 Task: In the  document disruption.html, change border color to  'Red' and border width to  '1.5' Select the first Column and fill it with the color  Light Magenta
Action: Mouse moved to (344, 230)
Screenshot: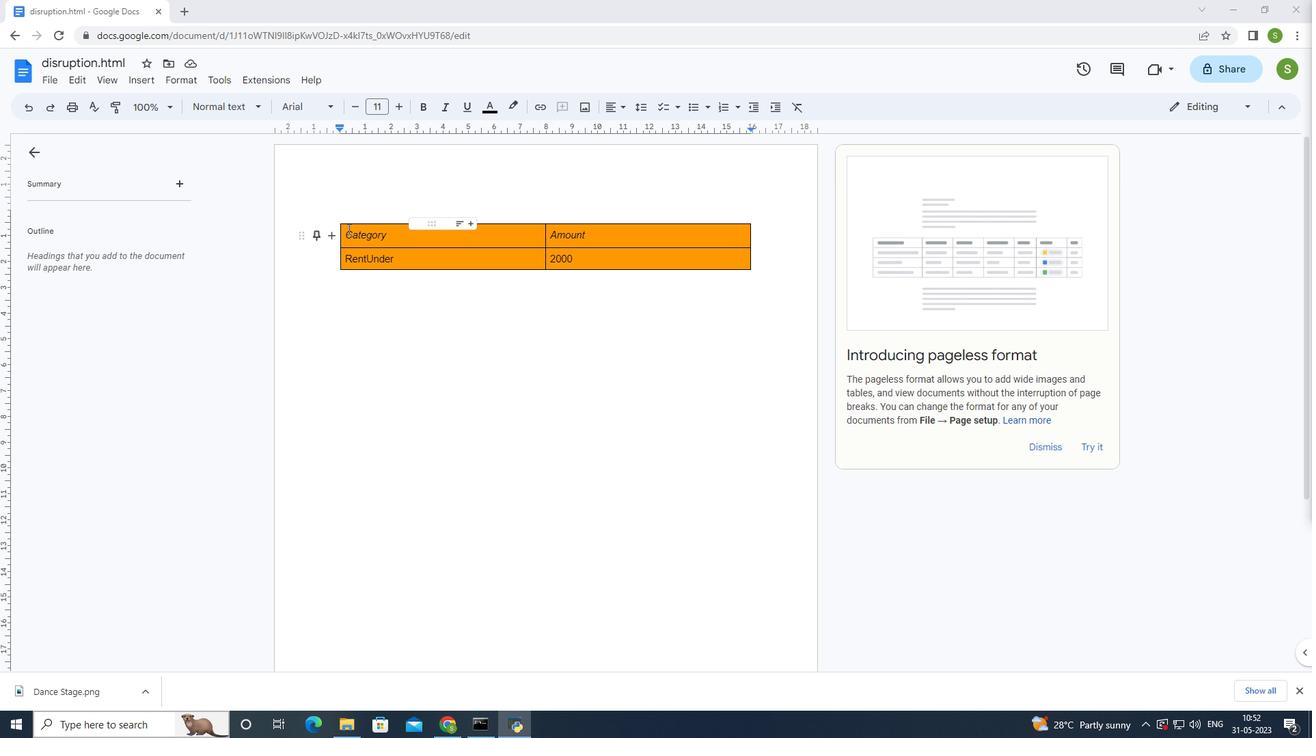 
Action: Mouse pressed left at (344, 230)
Screenshot: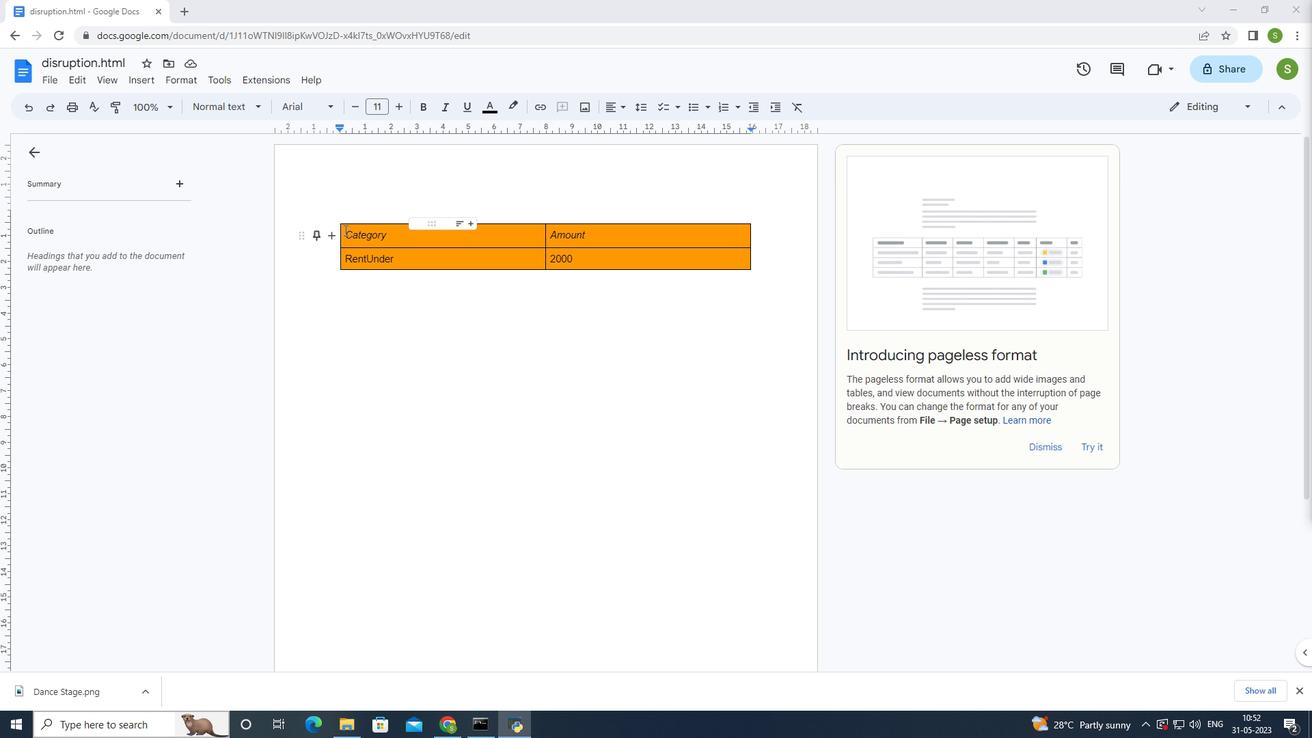 
Action: Mouse moved to (825, 106)
Screenshot: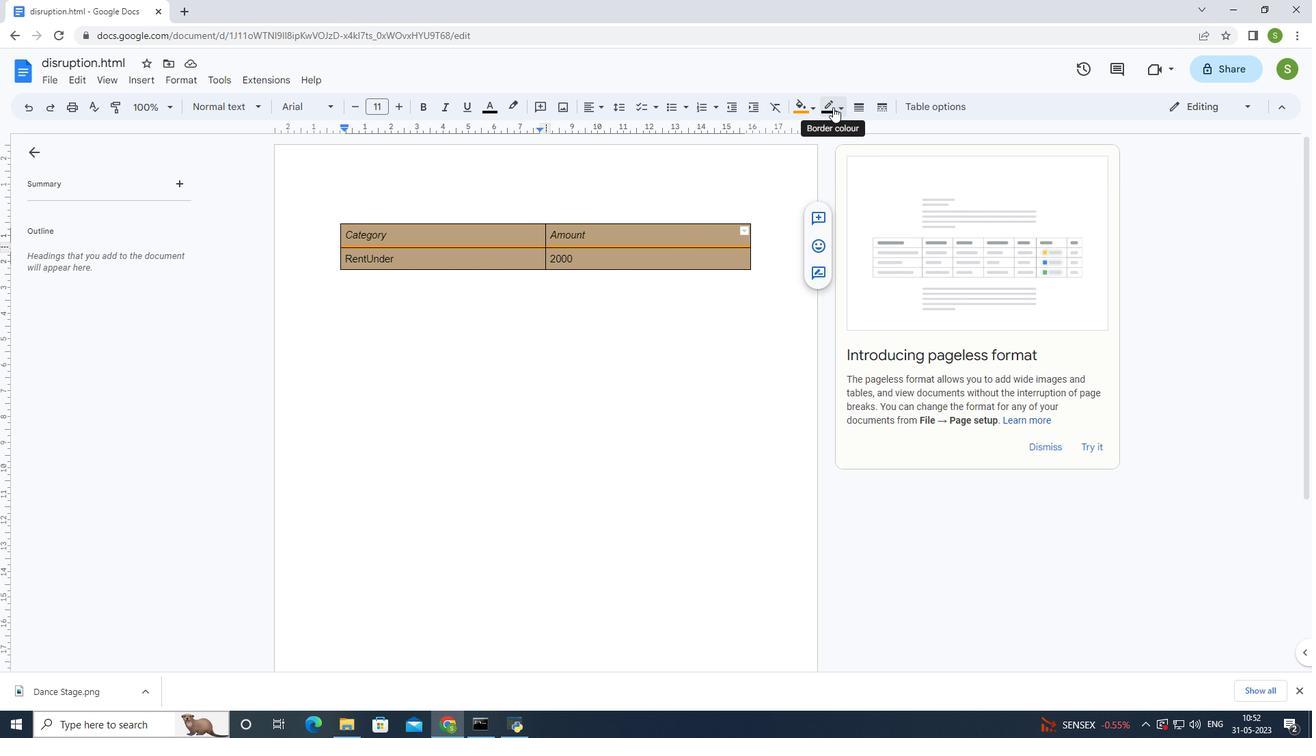 
Action: Mouse pressed left at (825, 106)
Screenshot: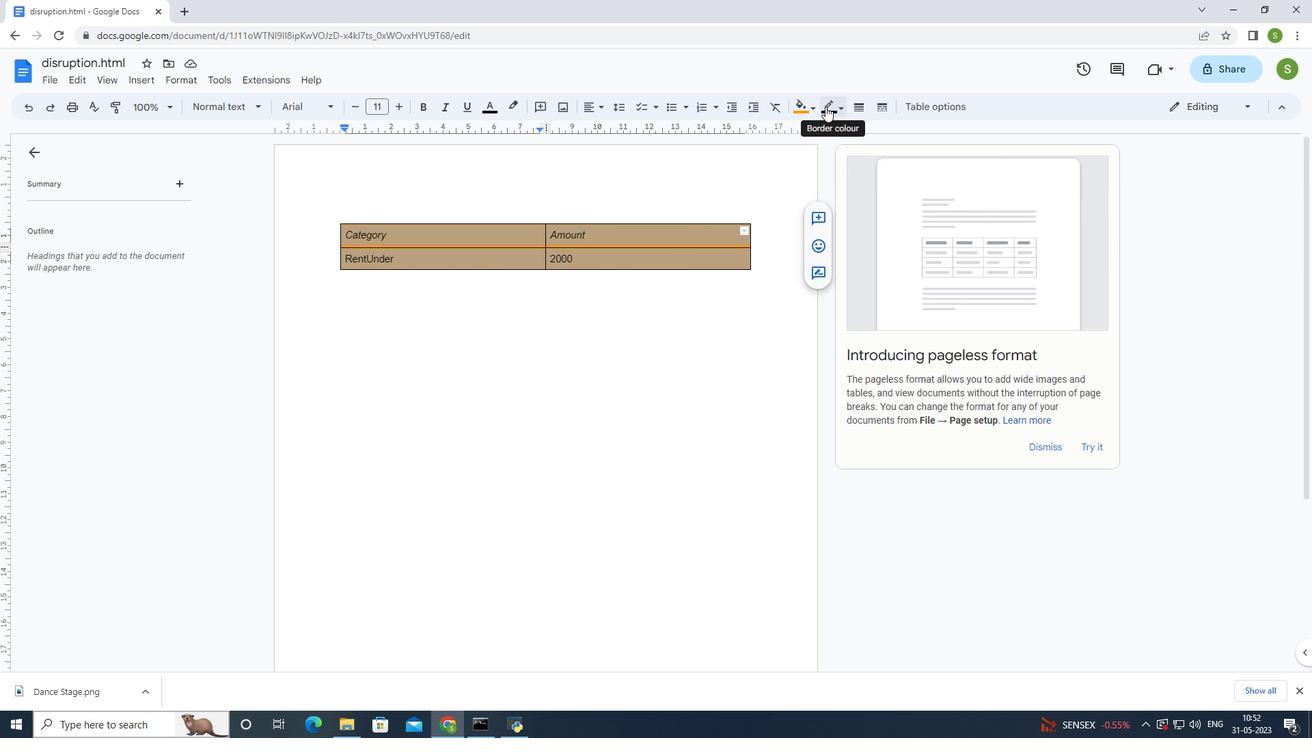 
Action: Mouse moved to (844, 147)
Screenshot: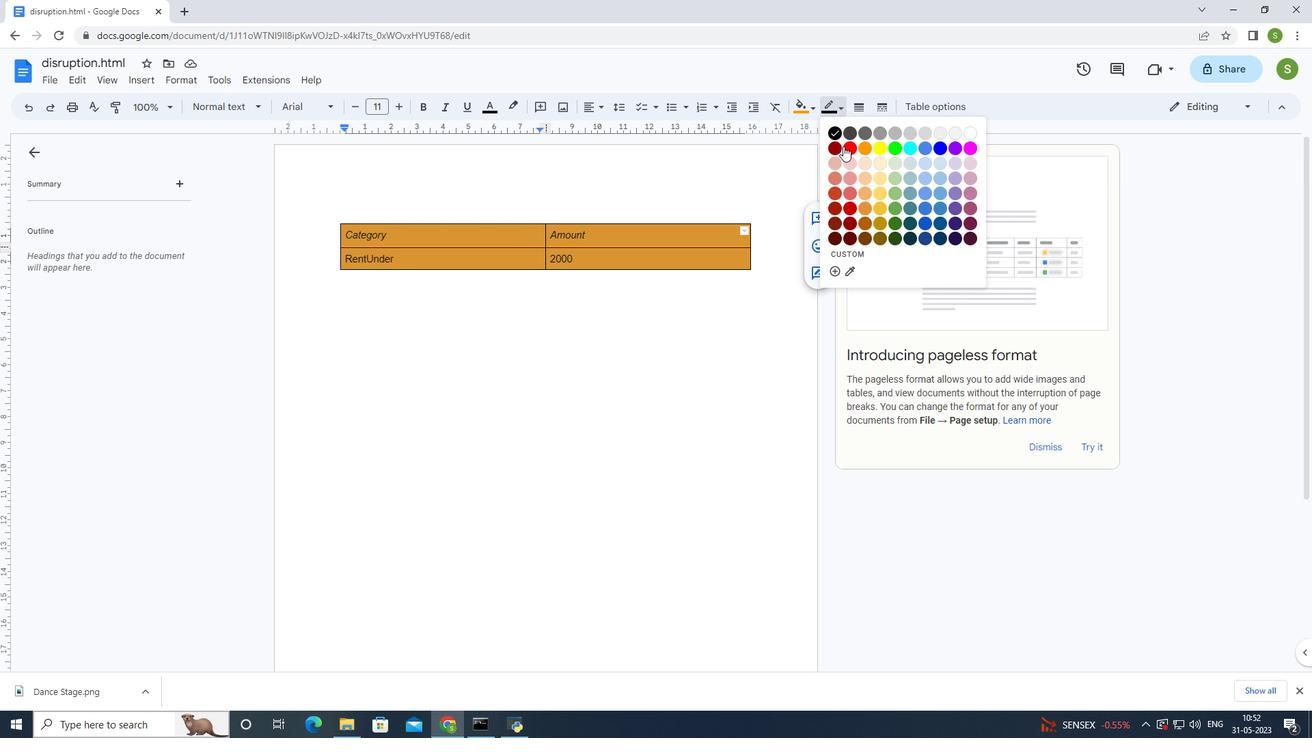 
Action: Mouse pressed left at (844, 147)
Screenshot: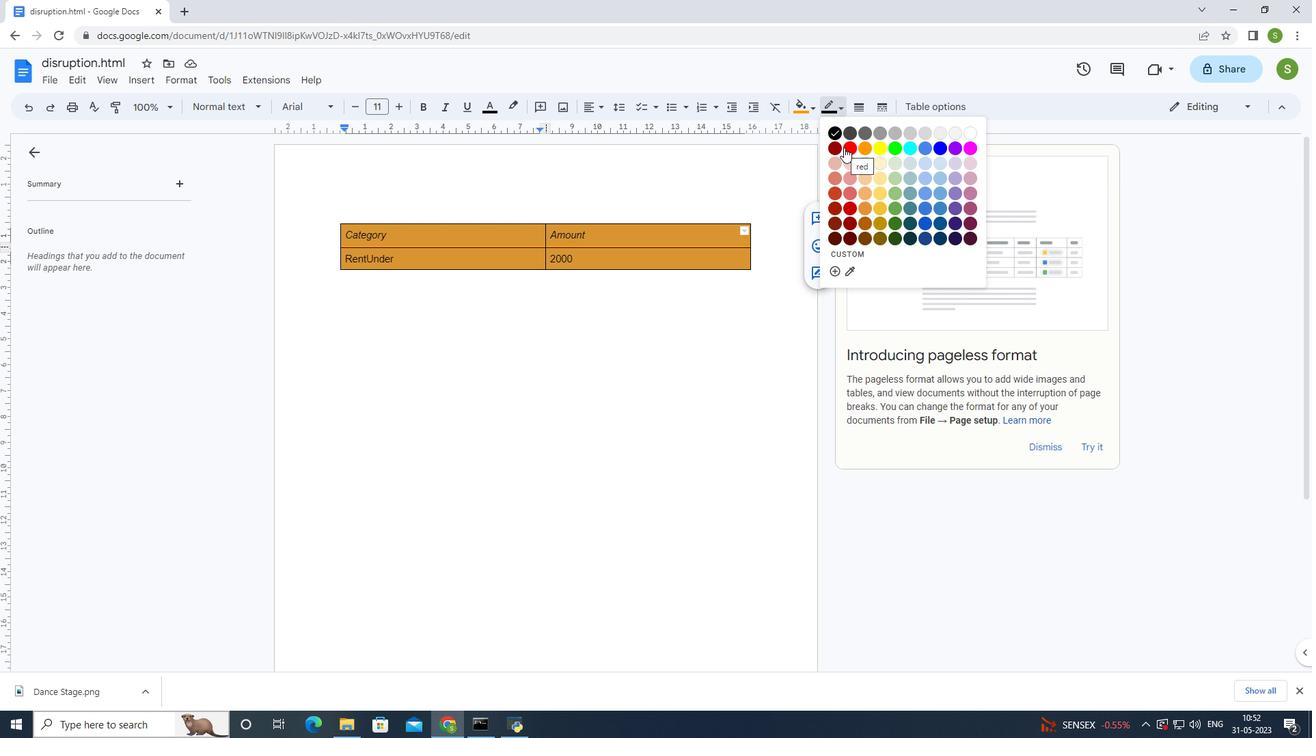 
Action: Mouse moved to (613, 105)
Screenshot: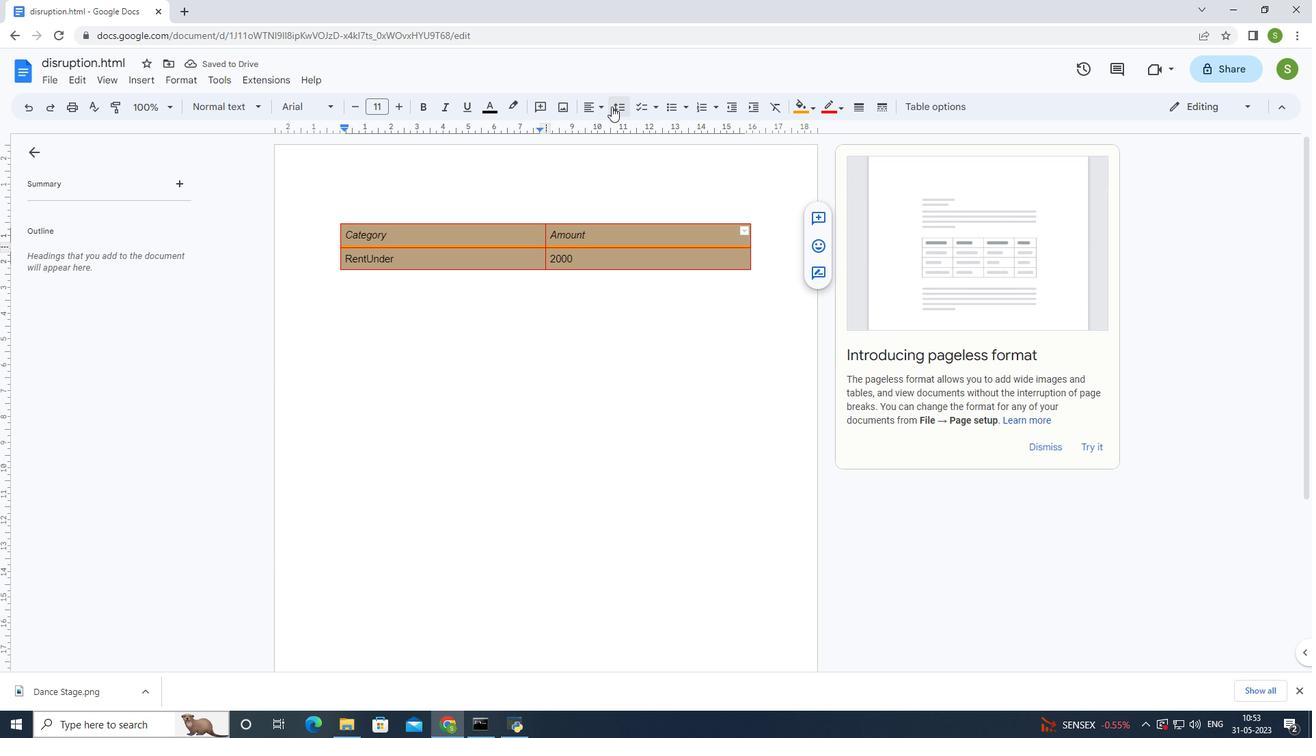 
Action: Mouse pressed left at (613, 105)
Screenshot: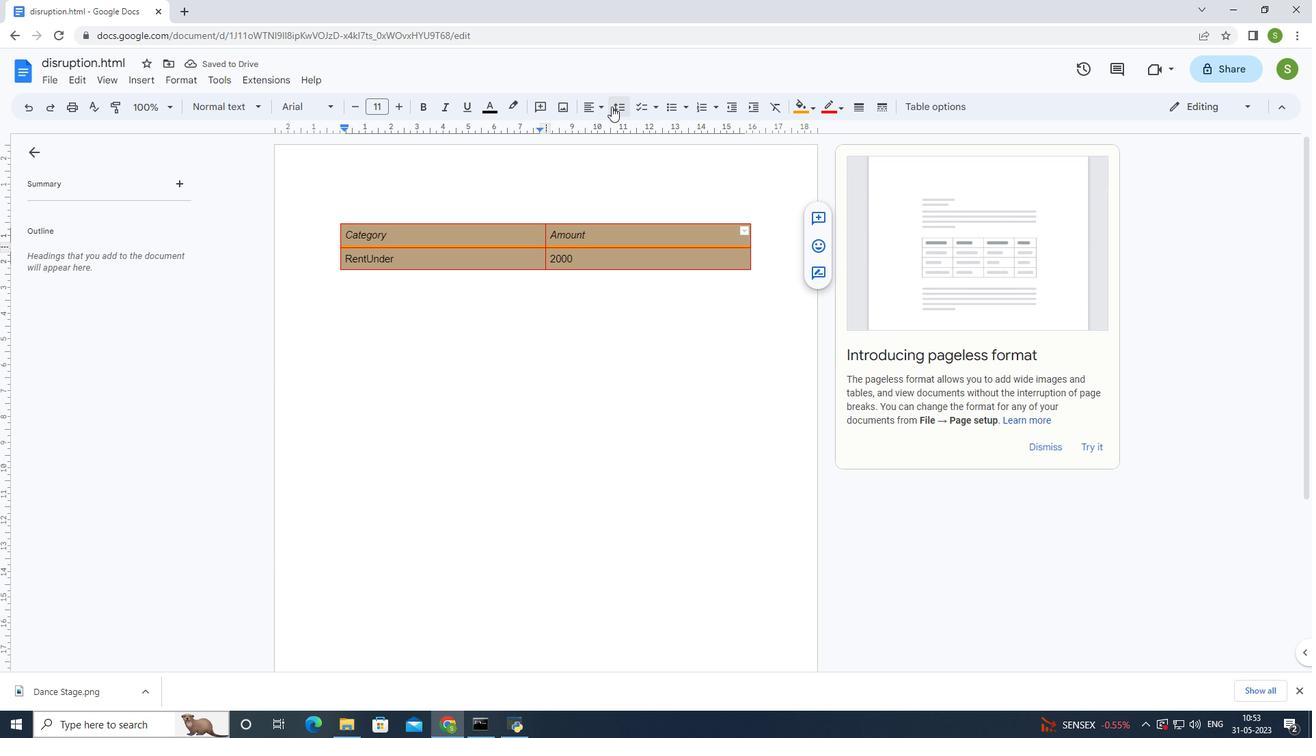 
Action: Mouse moved to (636, 171)
Screenshot: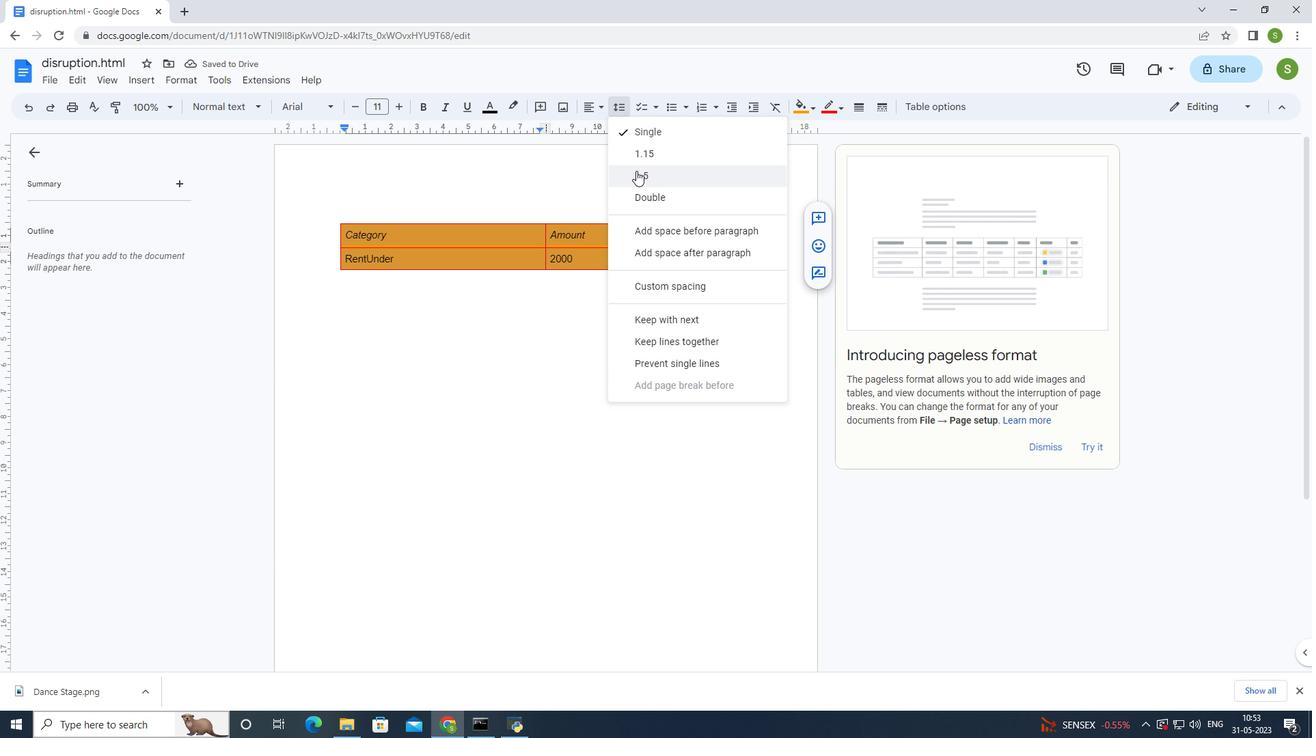 
Action: Mouse pressed left at (636, 171)
Screenshot: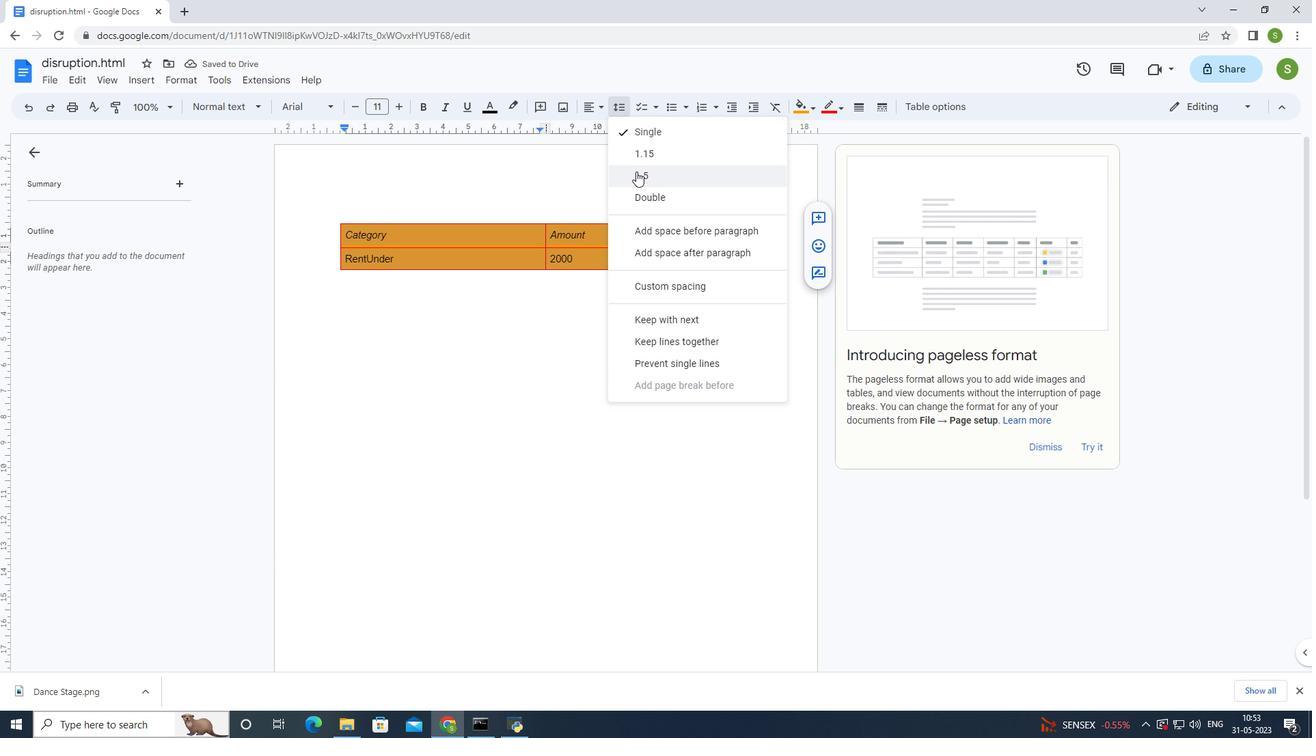 
Action: Mouse moved to (642, 174)
Screenshot: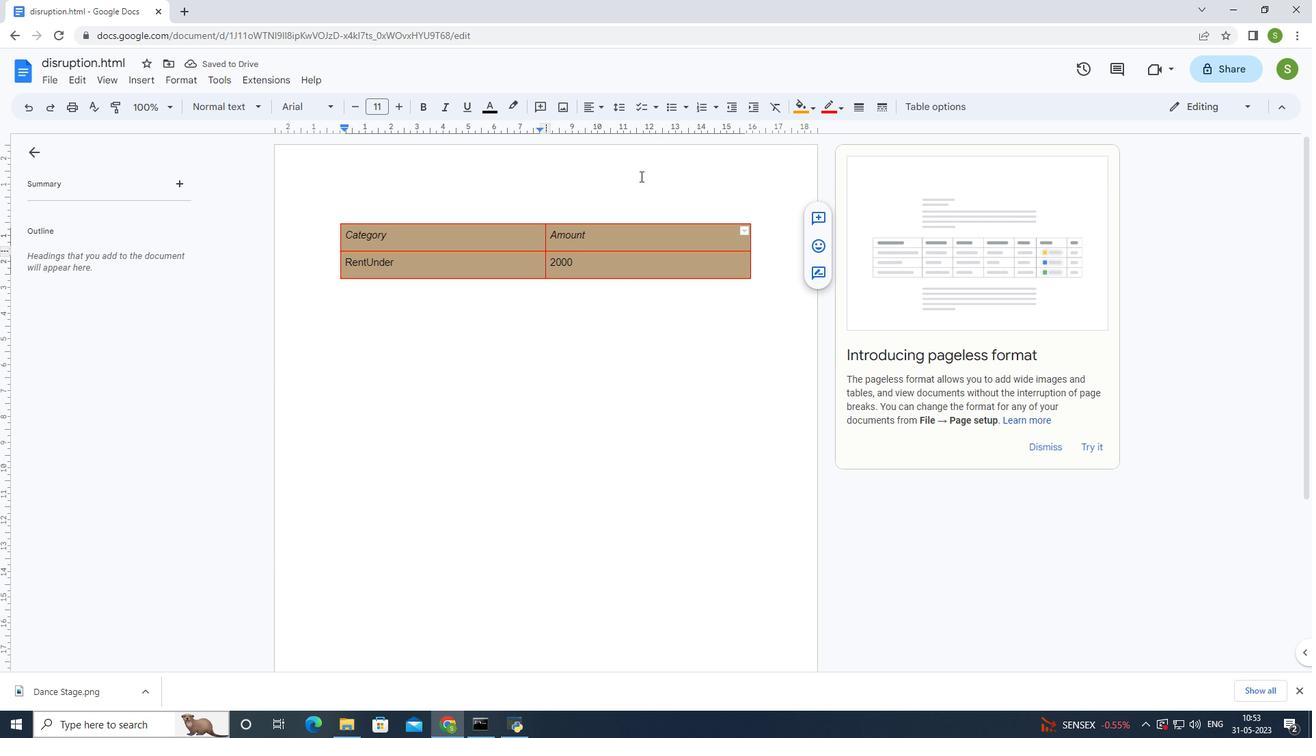 
Action: Mouse pressed left at (642, 174)
Screenshot: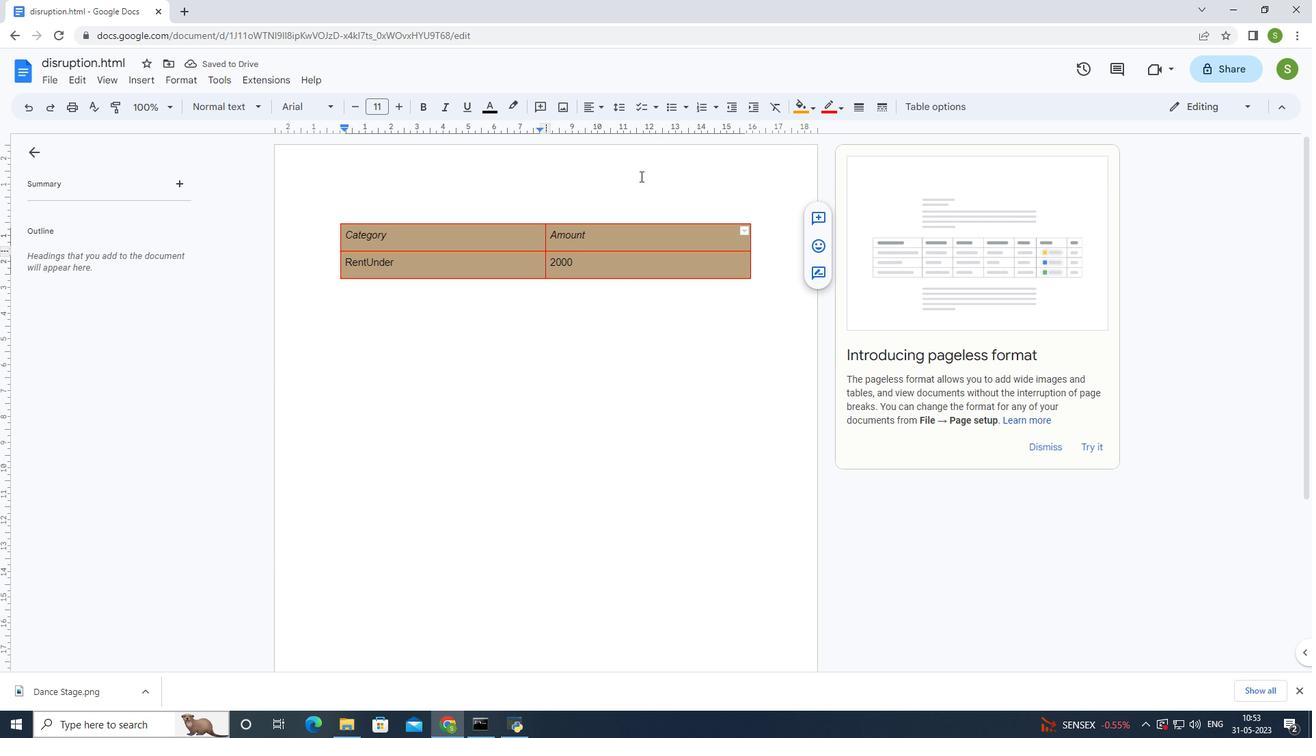 
Action: Mouse moved to (343, 228)
Screenshot: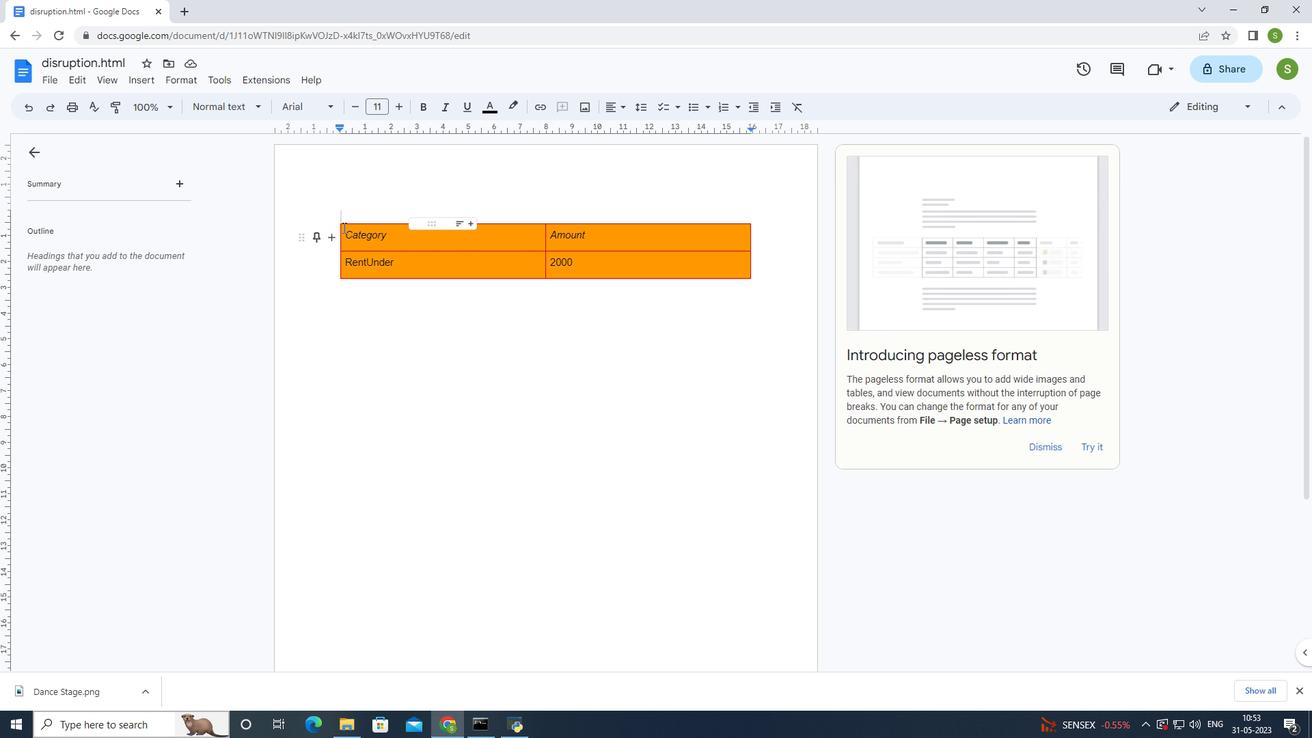 
Action: Mouse pressed left at (343, 228)
Screenshot: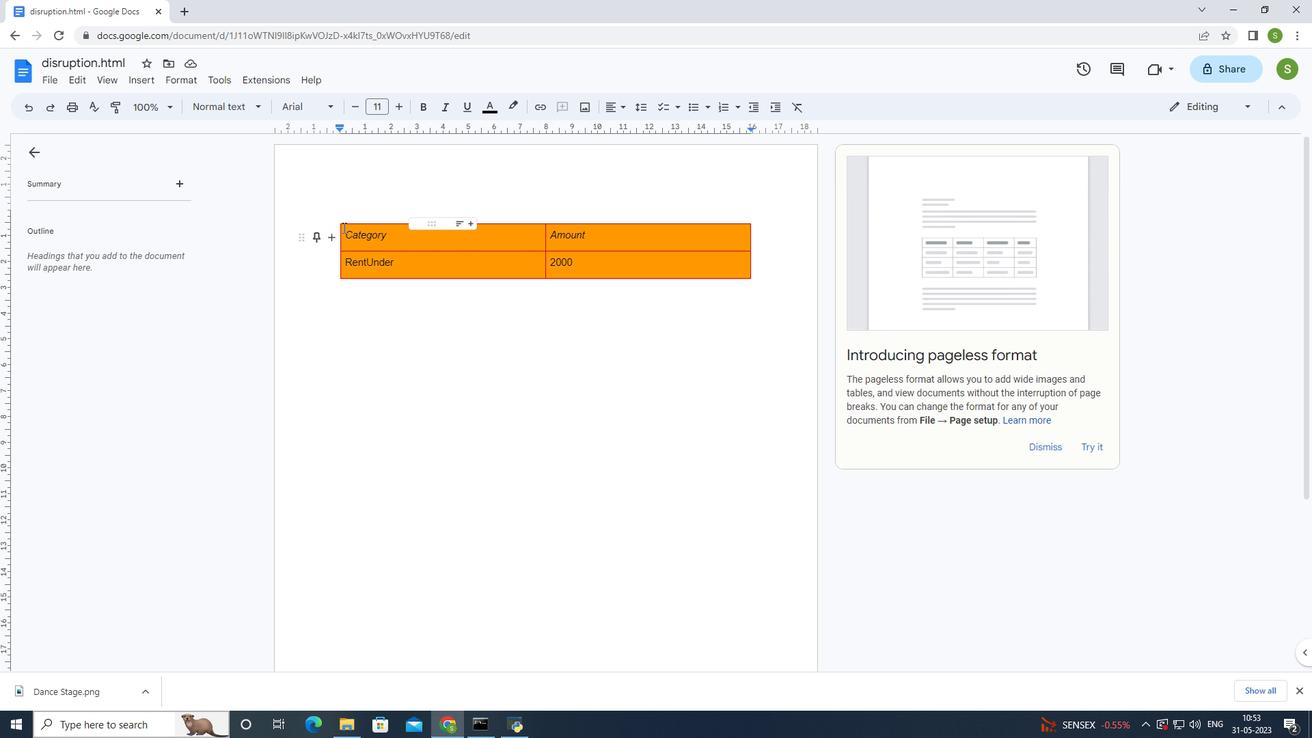 
Action: Mouse moved to (805, 107)
Screenshot: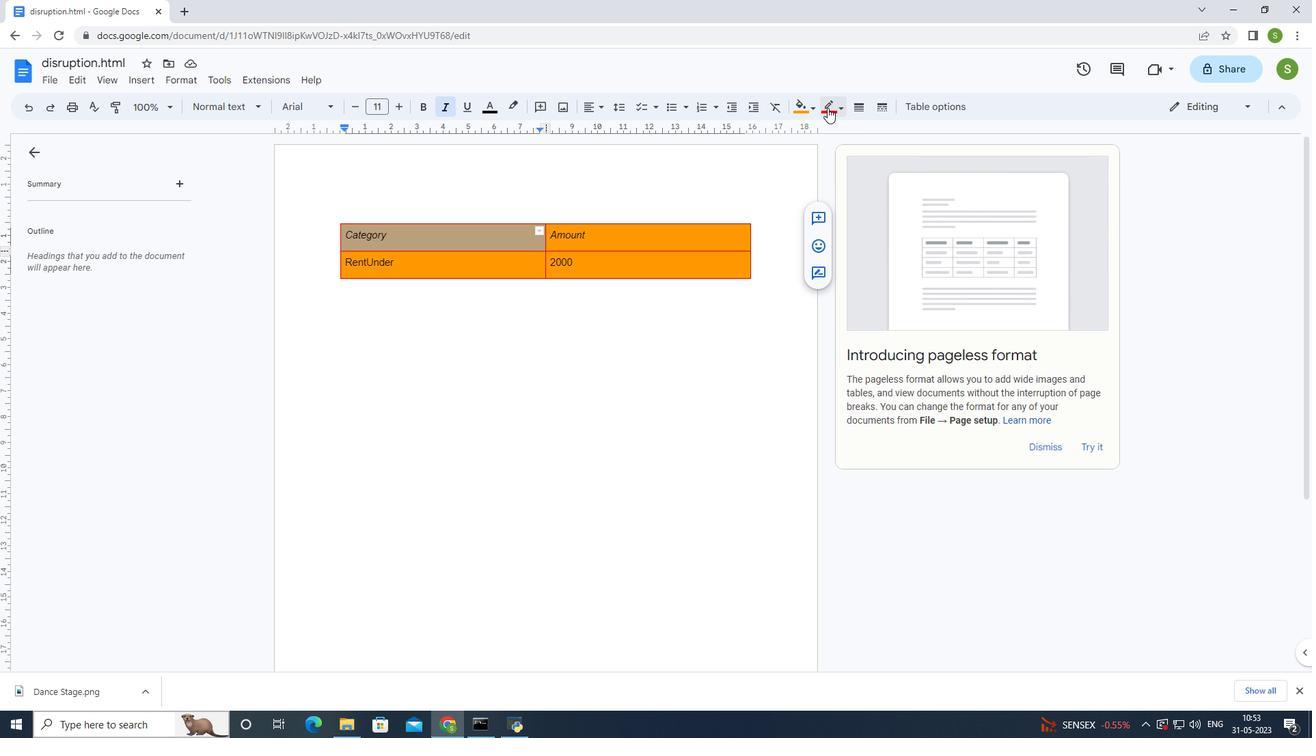 
Action: Mouse pressed left at (805, 107)
Screenshot: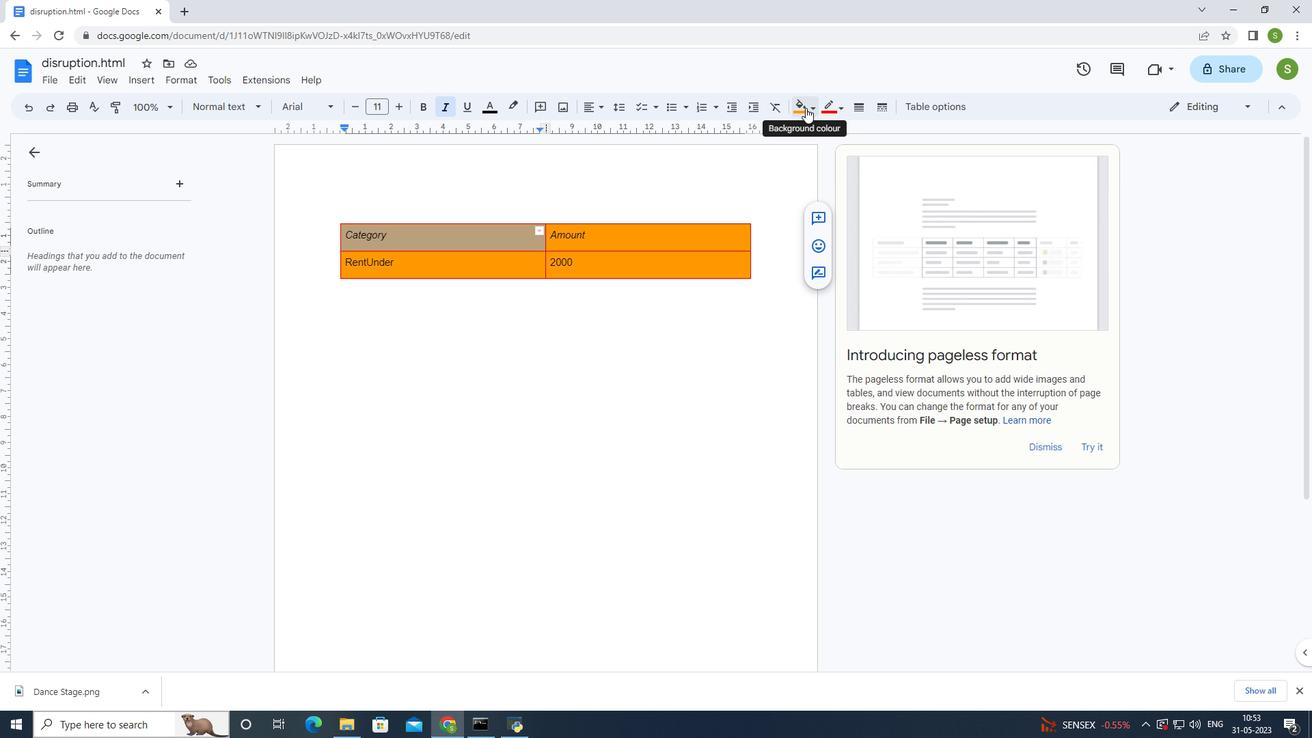 
Action: Mouse moved to (942, 213)
Screenshot: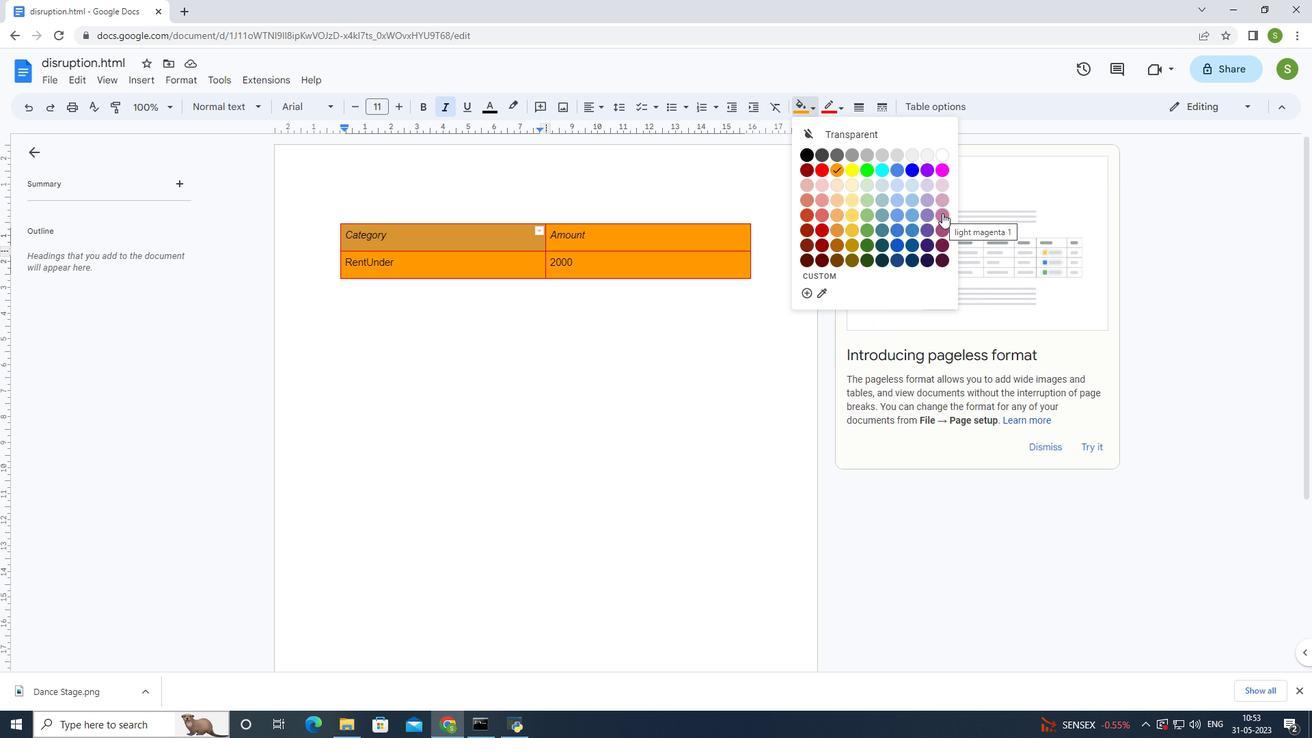 
Action: Mouse pressed left at (942, 213)
Screenshot: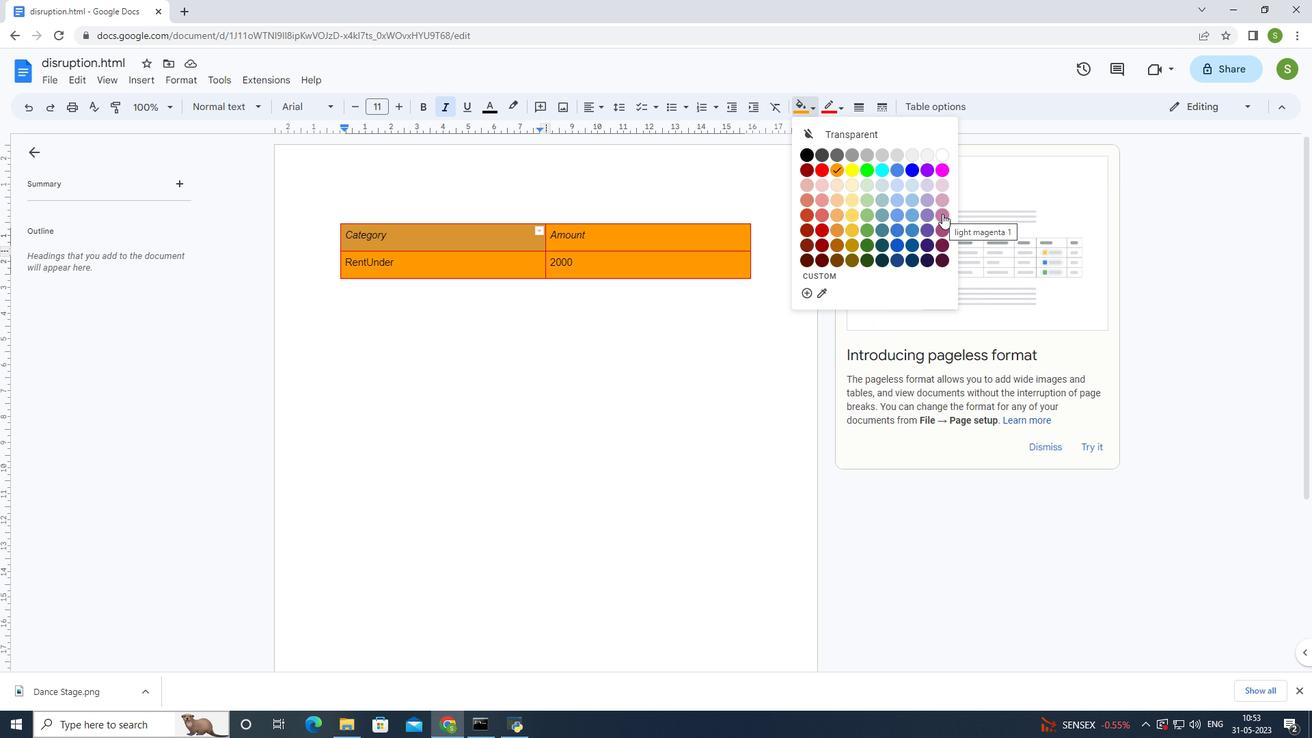 
Action: Mouse moved to (525, 304)
Screenshot: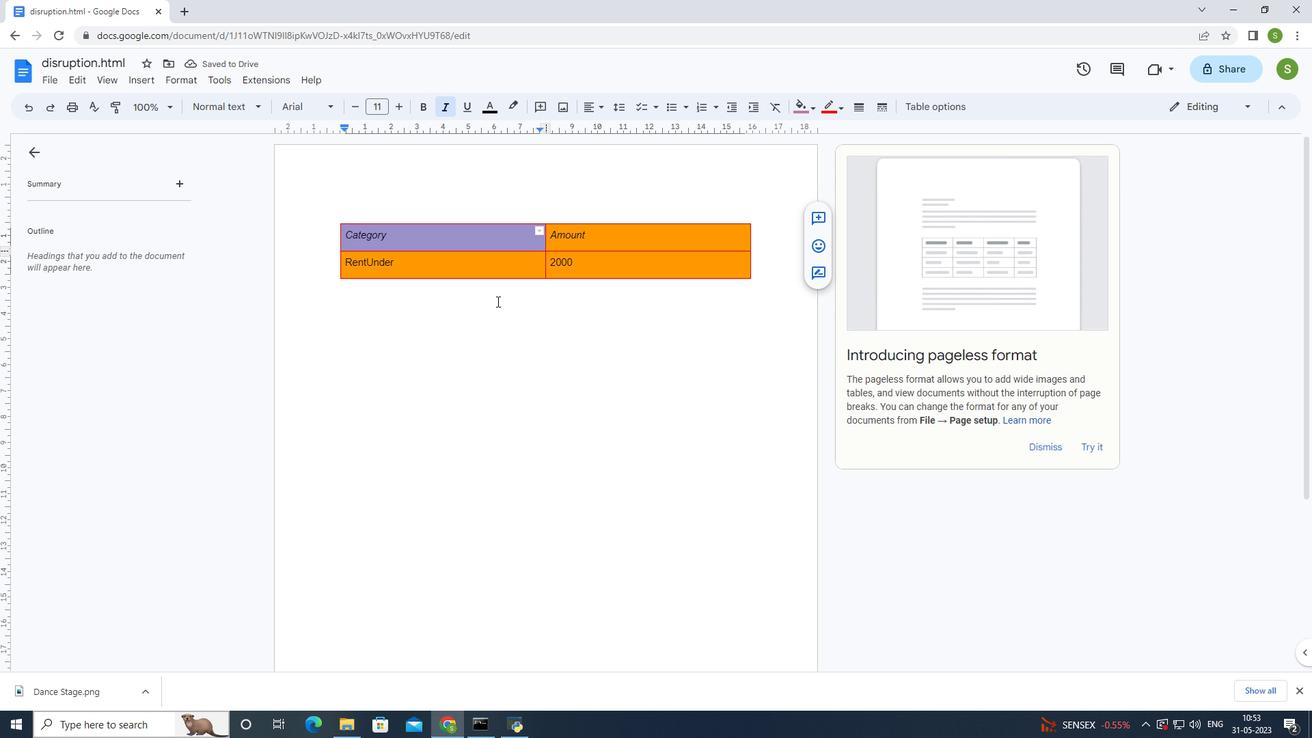 
Action: Mouse pressed left at (525, 304)
Screenshot: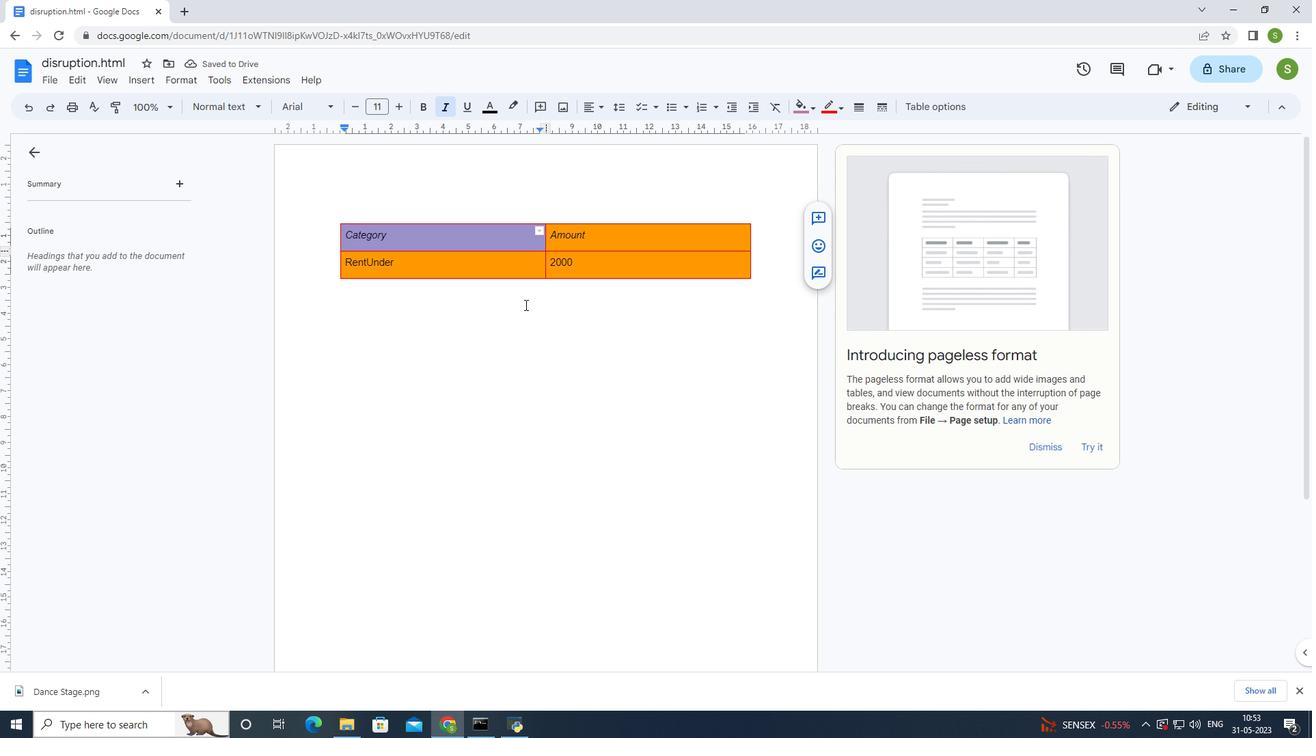 
Action: Mouse moved to (526, 301)
Screenshot: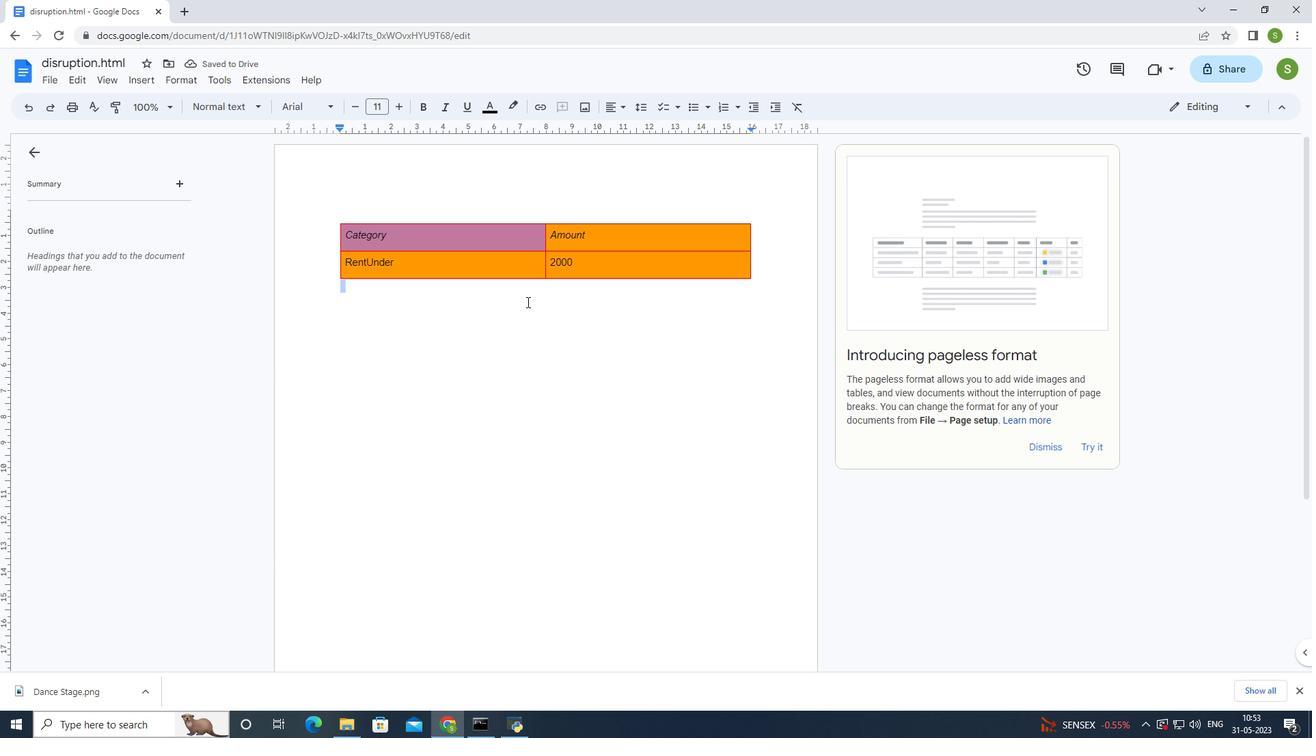 
Action: Key pressed ctrl+S
Screenshot: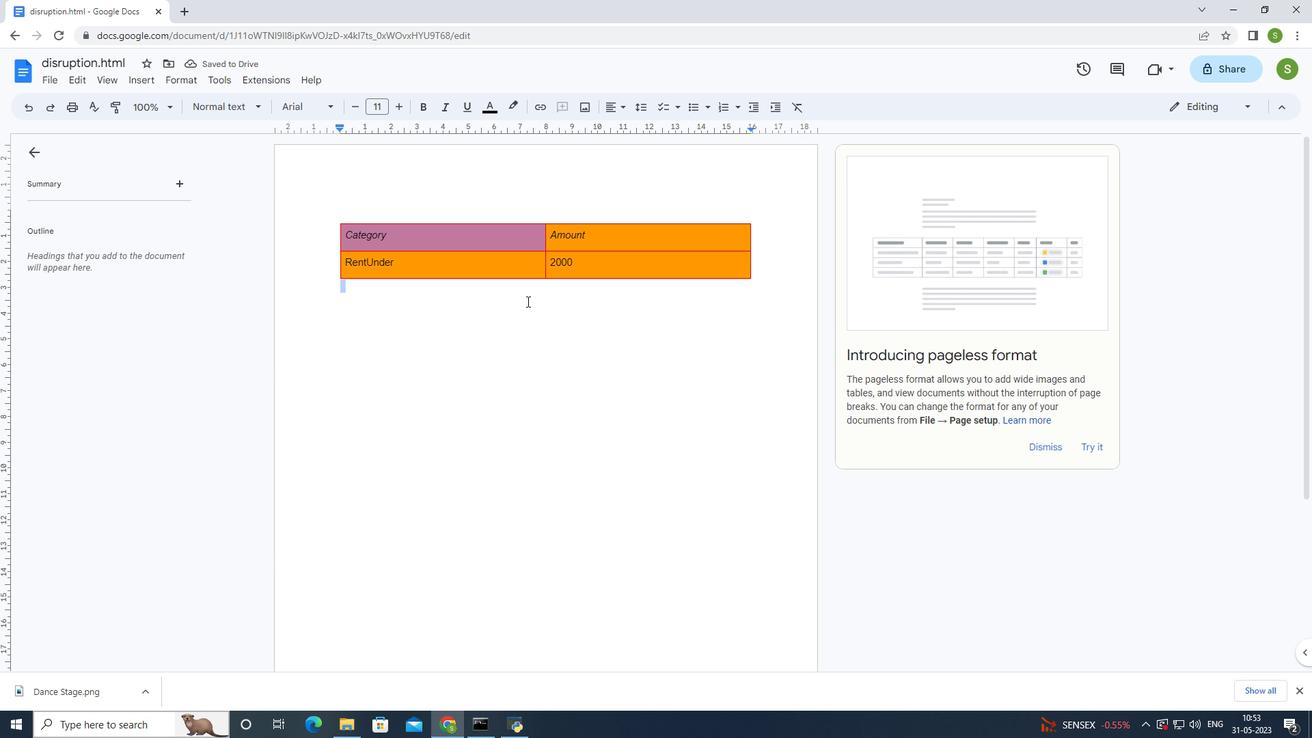 
Action: Mouse moved to (527, 300)
Screenshot: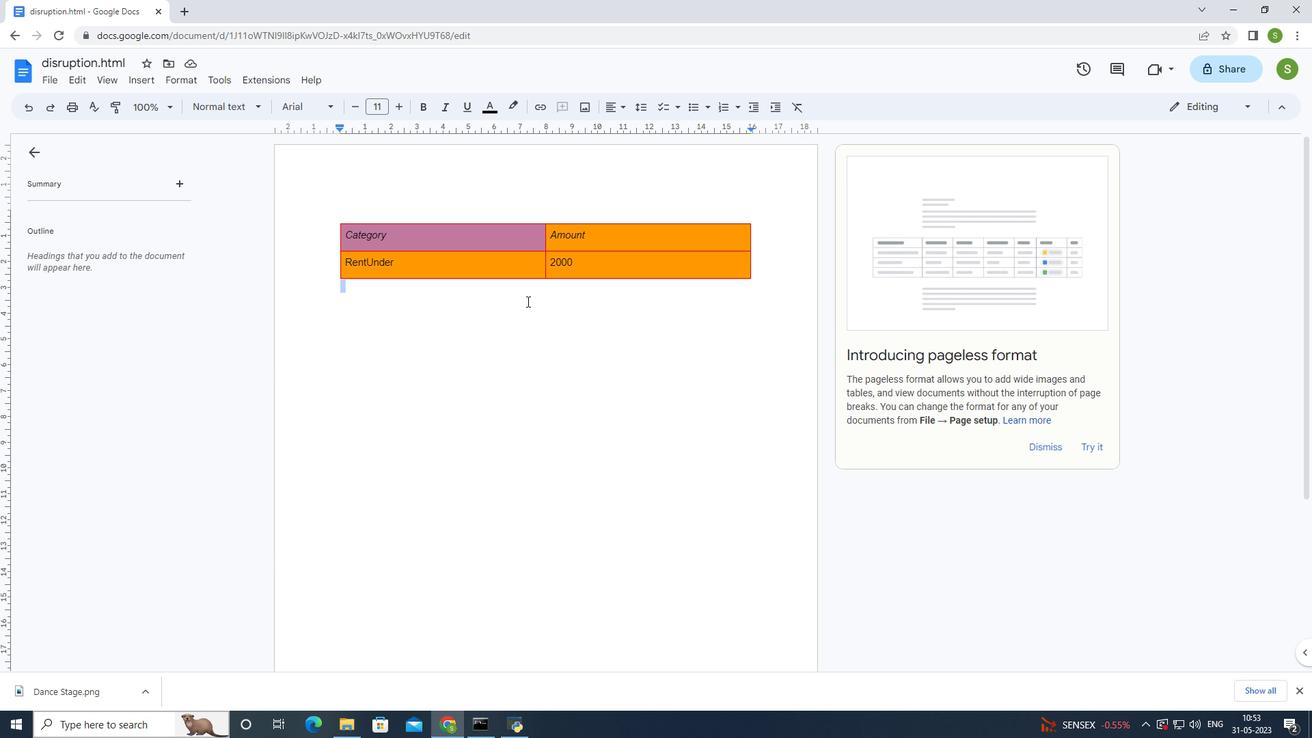 
